 Task: Set the Layer B modulation for the ISDB-T reception parameter to 32-APSK.
Action: Mouse moved to (91, 26)
Screenshot: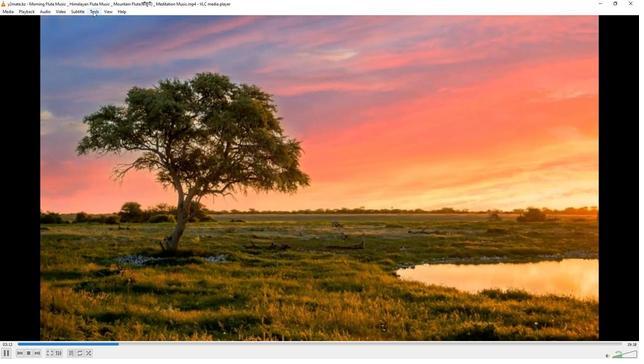 
Action: Mouse pressed left at (91, 26)
Screenshot: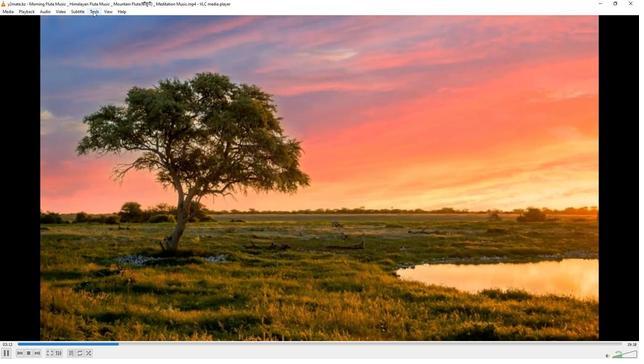 
Action: Mouse moved to (99, 100)
Screenshot: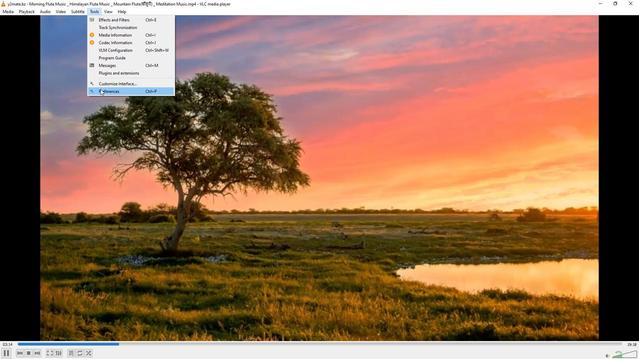 
Action: Mouse pressed left at (99, 100)
Screenshot: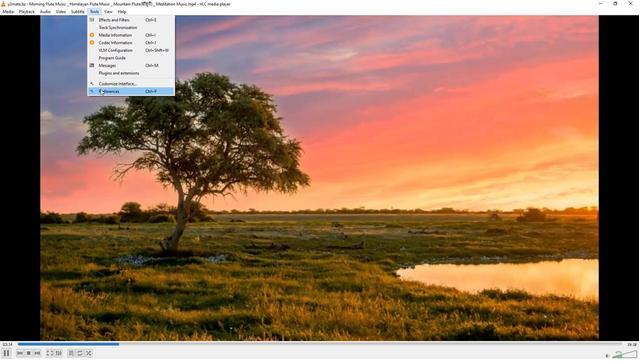 
Action: Mouse moved to (212, 291)
Screenshot: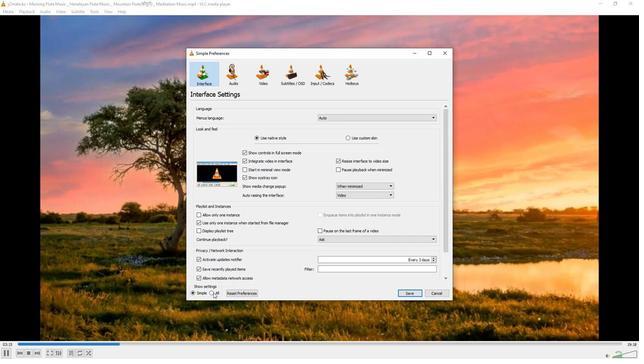 
Action: Mouse pressed left at (212, 291)
Screenshot: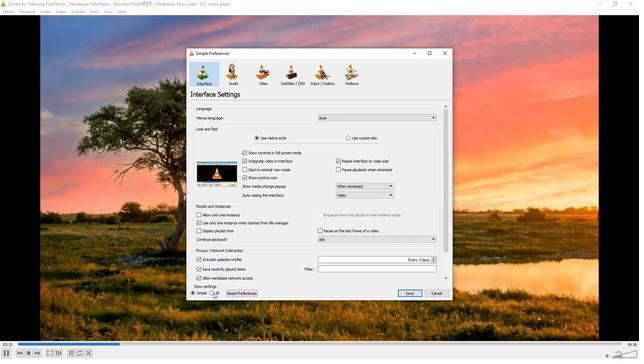
Action: Mouse moved to (201, 186)
Screenshot: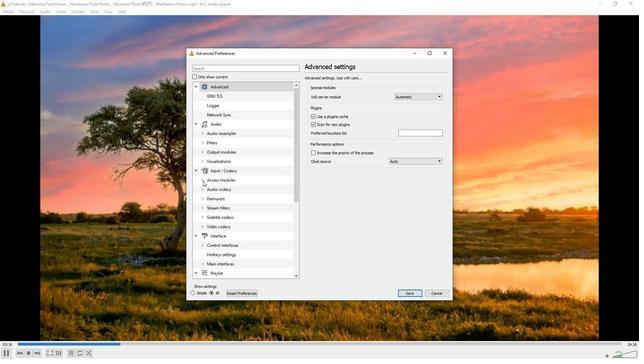 
Action: Mouse pressed left at (201, 186)
Screenshot: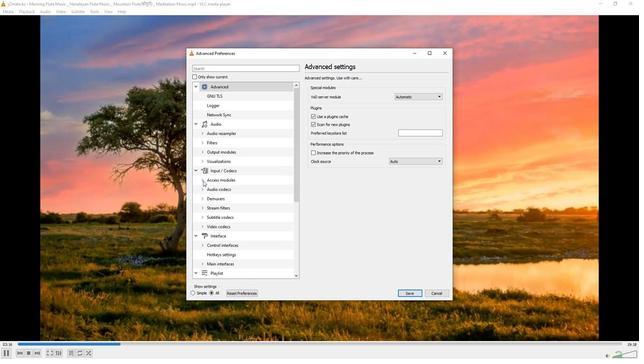 
Action: Mouse moved to (213, 239)
Screenshot: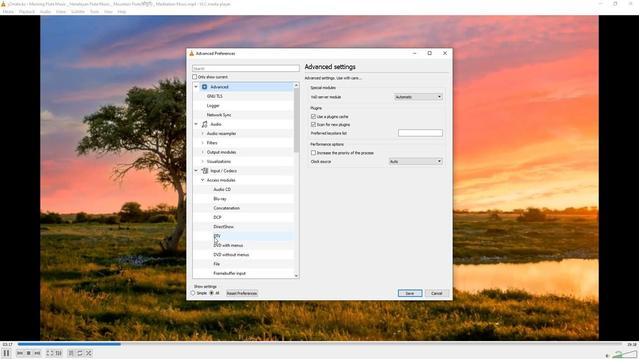 
Action: Mouse pressed left at (213, 239)
Screenshot: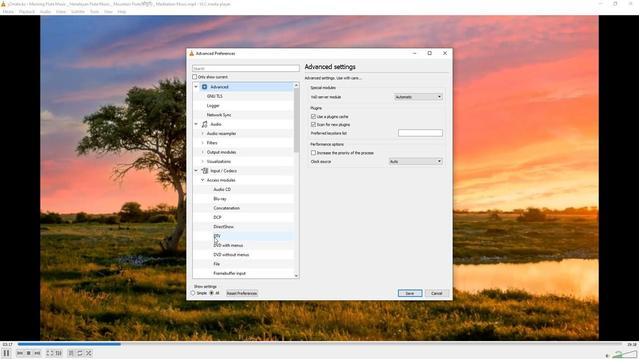 
Action: Mouse moved to (427, 253)
Screenshot: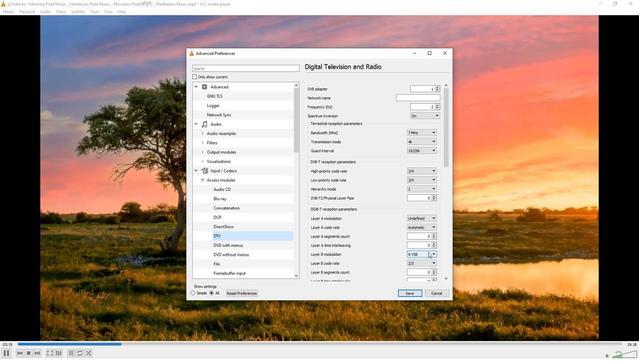 
Action: Mouse pressed left at (427, 253)
Screenshot: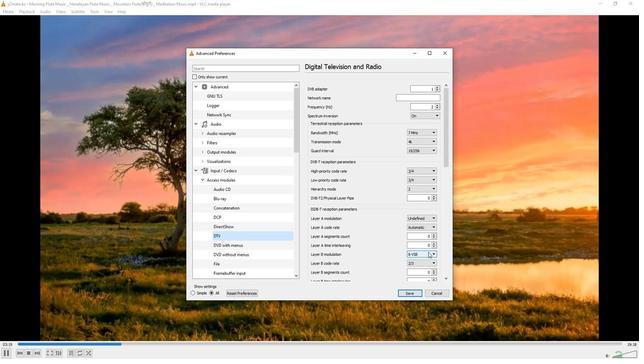 
Action: Mouse moved to (427, 277)
Screenshot: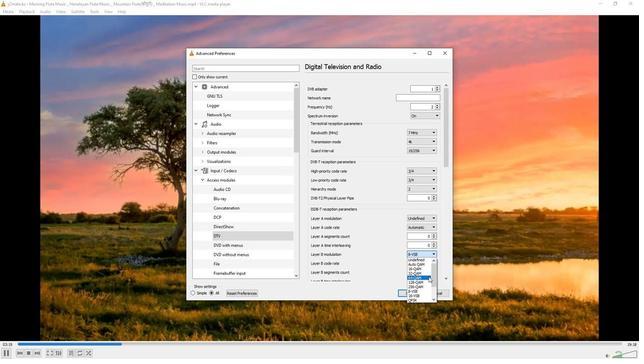 
Action: Mouse scrolled (427, 276) with delta (0, 0)
Screenshot: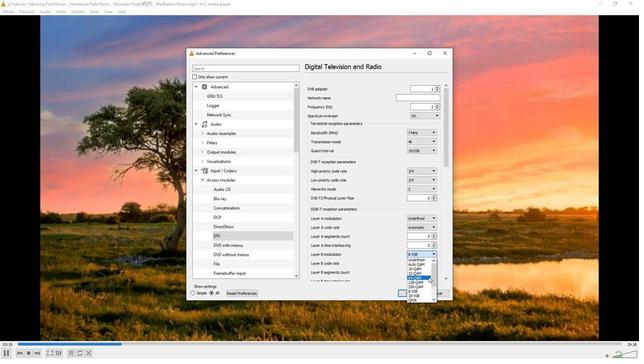 
Action: Mouse scrolled (427, 276) with delta (0, 0)
Screenshot: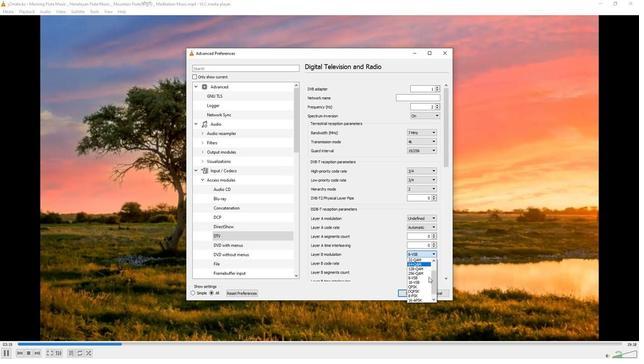 
Action: Mouse scrolled (427, 276) with delta (0, 0)
Screenshot: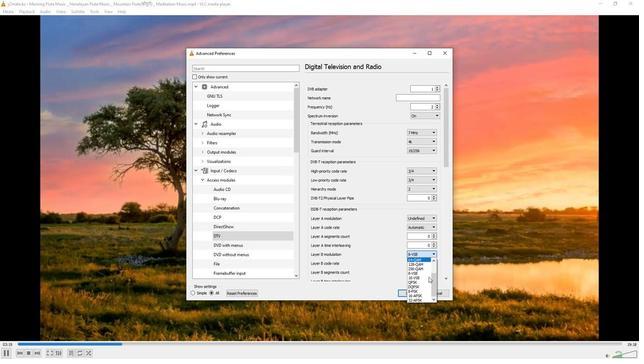 
Action: Mouse moved to (427, 277)
Screenshot: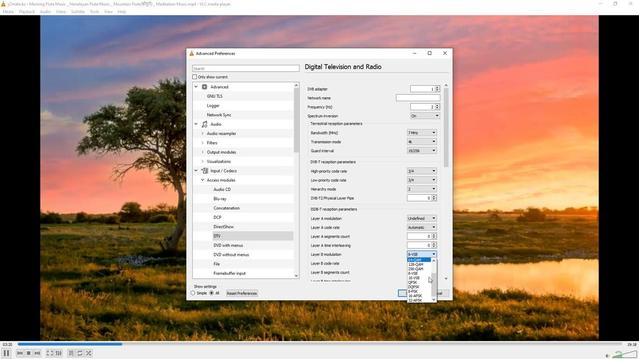 
Action: Mouse scrolled (427, 276) with delta (0, 0)
Screenshot: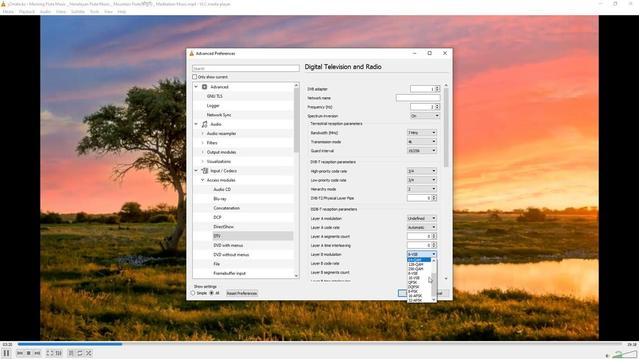 
Action: Mouse moved to (419, 297)
Screenshot: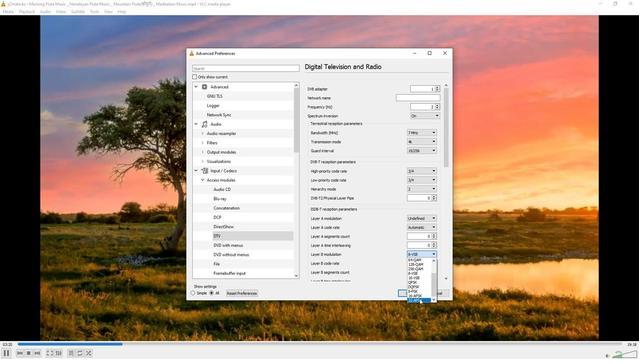 
Action: Mouse pressed left at (419, 297)
Screenshot: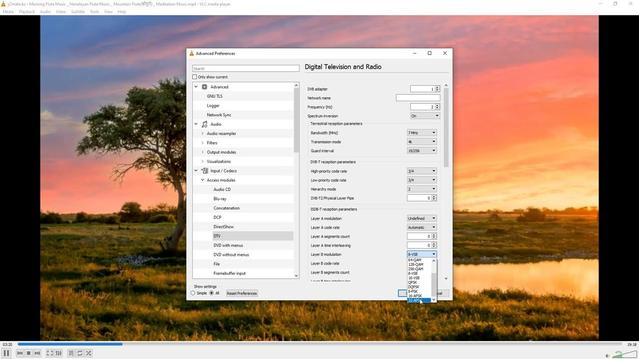 
Action: Mouse moved to (400, 280)
Screenshot: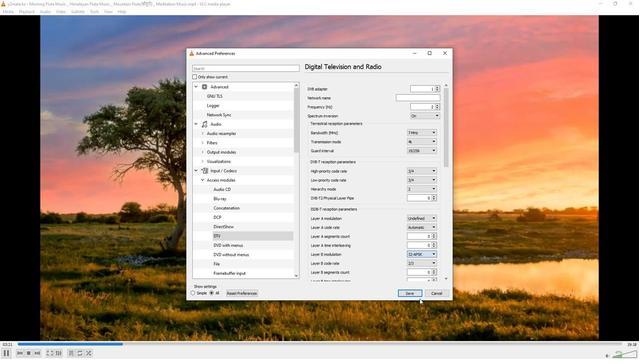 
